 Task: Set the diffserv code point for access output to "2".
Action: Mouse moved to (96, 11)
Screenshot: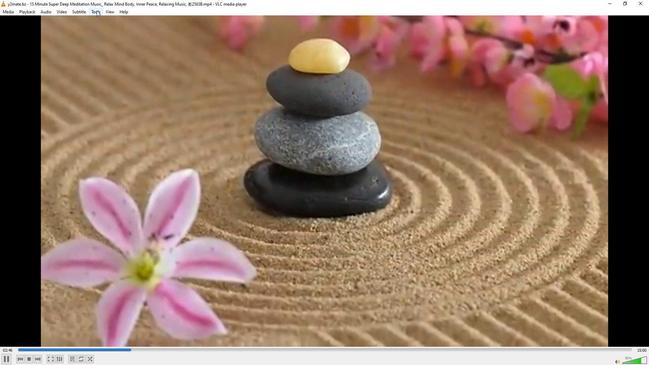 
Action: Mouse pressed left at (96, 11)
Screenshot: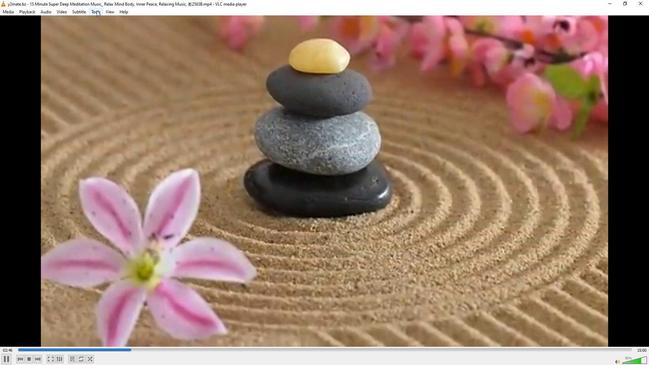 
Action: Mouse moved to (109, 94)
Screenshot: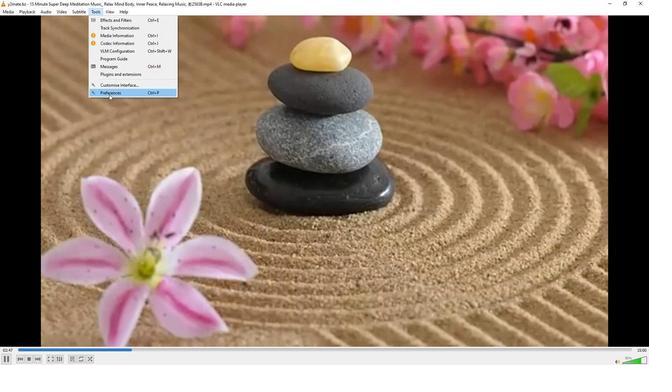 
Action: Mouse pressed left at (109, 94)
Screenshot: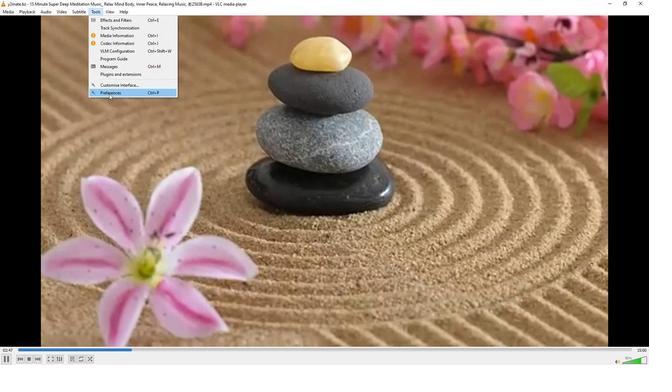 
Action: Mouse moved to (213, 298)
Screenshot: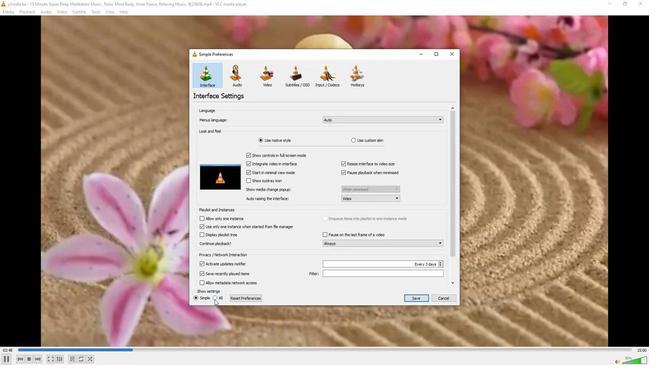 
Action: Mouse pressed left at (213, 298)
Screenshot: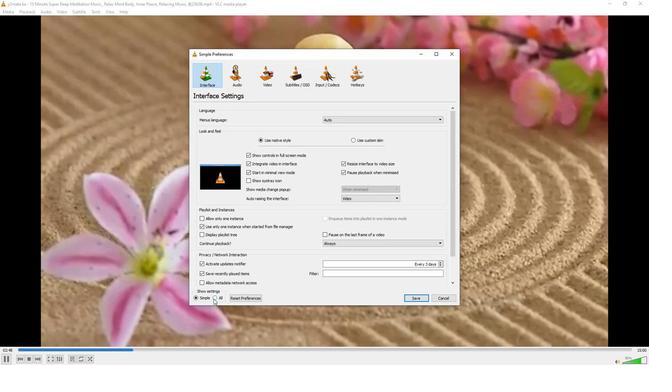 
Action: Mouse moved to (221, 260)
Screenshot: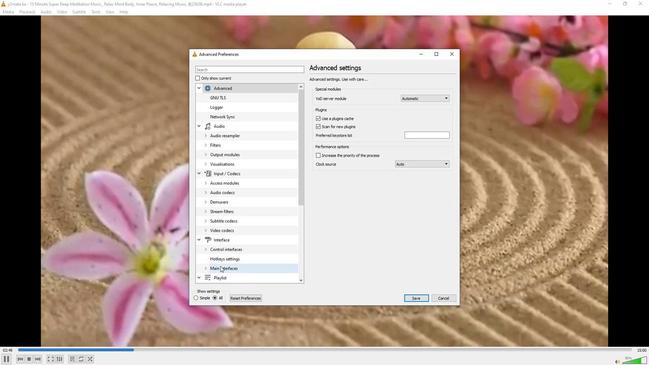
Action: Mouse scrolled (221, 260) with delta (0, 0)
Screenshot: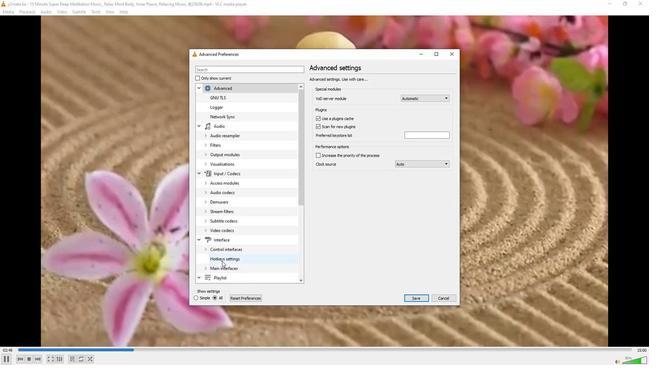 
Action: Mouse moved to (221, 260)
Screenshot: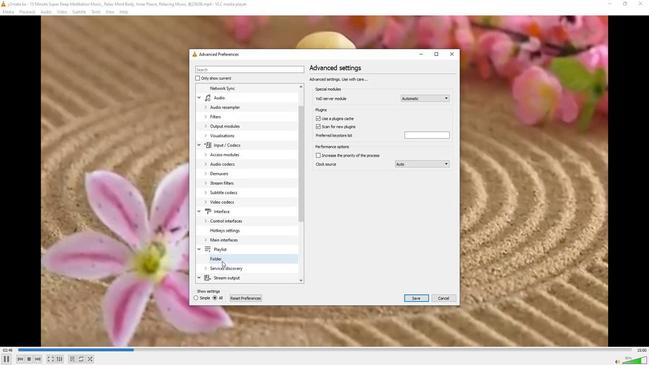
Action: Mouse scrolled (221, 259) with delta (0, 0)
Screenshot: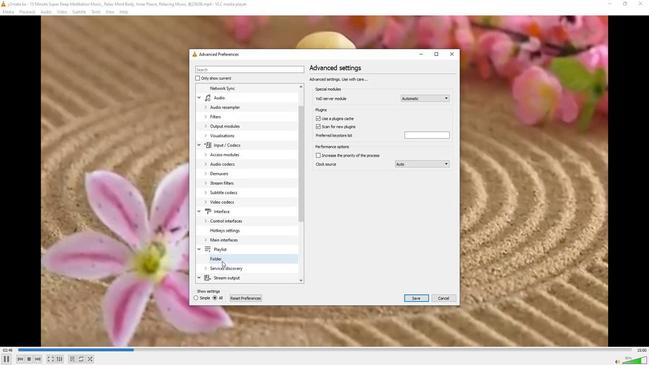 
Action: Mouse moved to (222, 255)
Screenshot: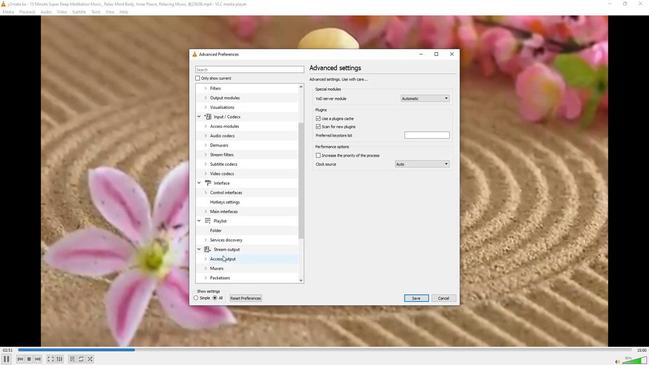 
Action: Mouse pressed left at (222, 255)
Screenshot: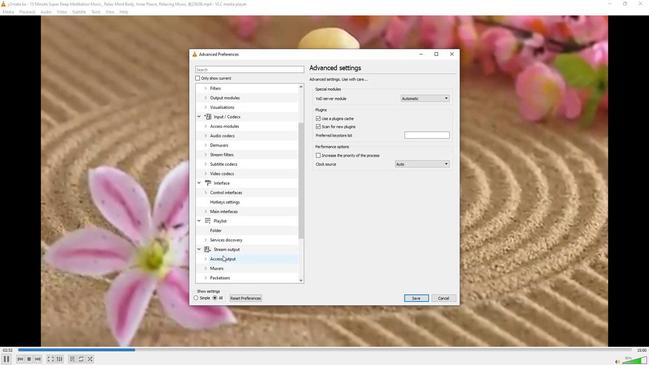 
Action: Mouse moved to (448, 125)
Screenshot: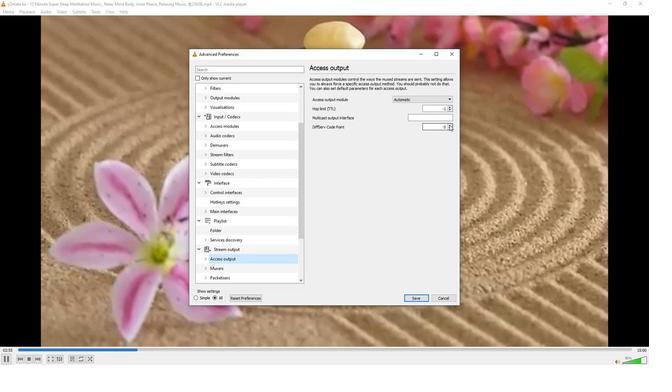 
Action: Mouse pressed left at (448, 125)
Screenshot: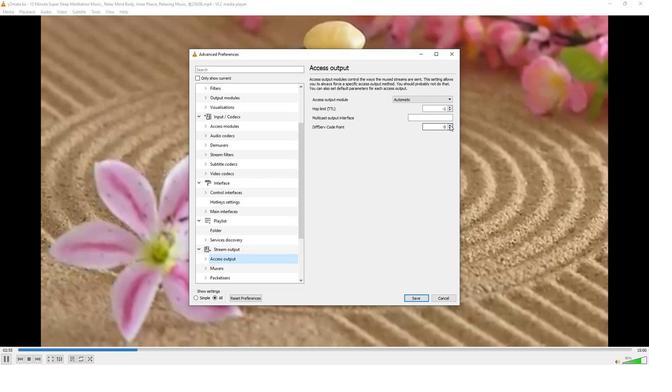 
Action: Mouse moved to (448, 124)
Screenshot: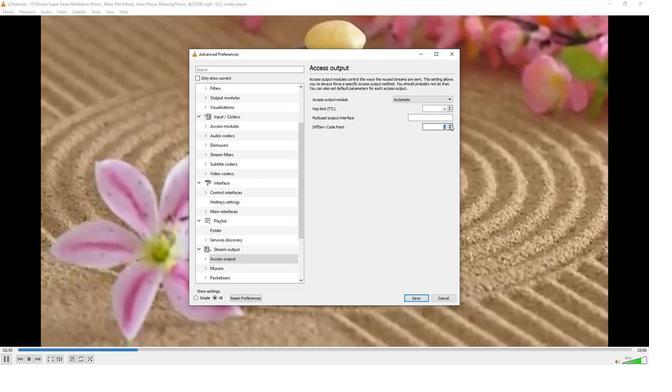 
Action: Mouse pressed left at (448, 124)
Screenshot: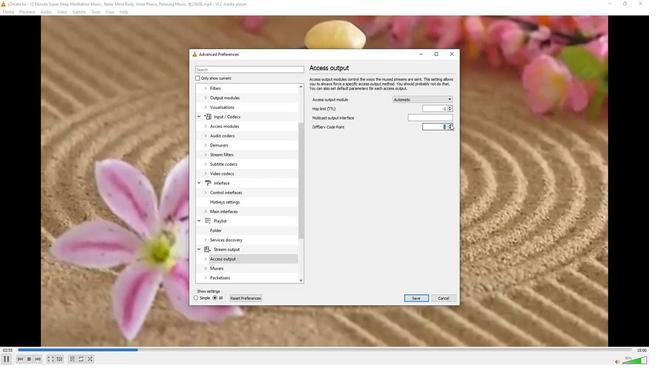 
Action: Mouse moved to (412, 177)
Screenshot: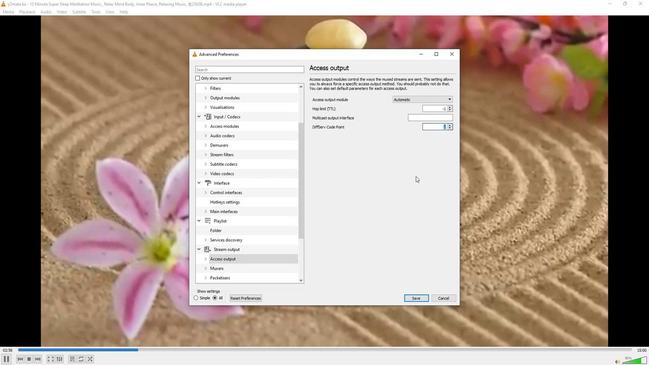 
